 Task: Invite Team Member Softage.1@softage.net to Workspace Change Management. Invite Team Member Softage.2@softage.net to Workspace Change Management. Invite Team Member Softage.3@softage.net to Workspace Change Management. Invite Team Member Softage.4@softage.net to Workspace Change Management
Action: Mouse moved to (624, 103)
Screenshot: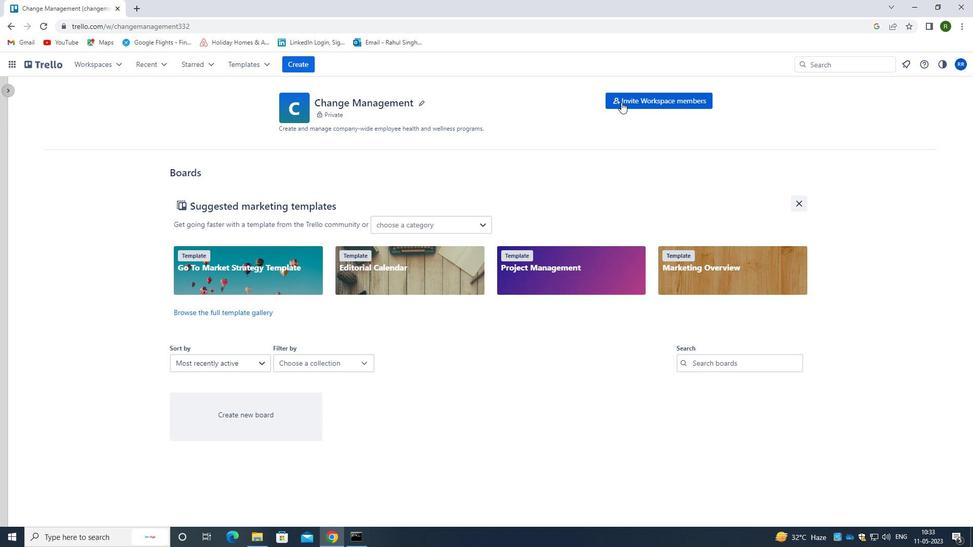 
Action: Mouse pressed left at (624, 103)
Screenshot: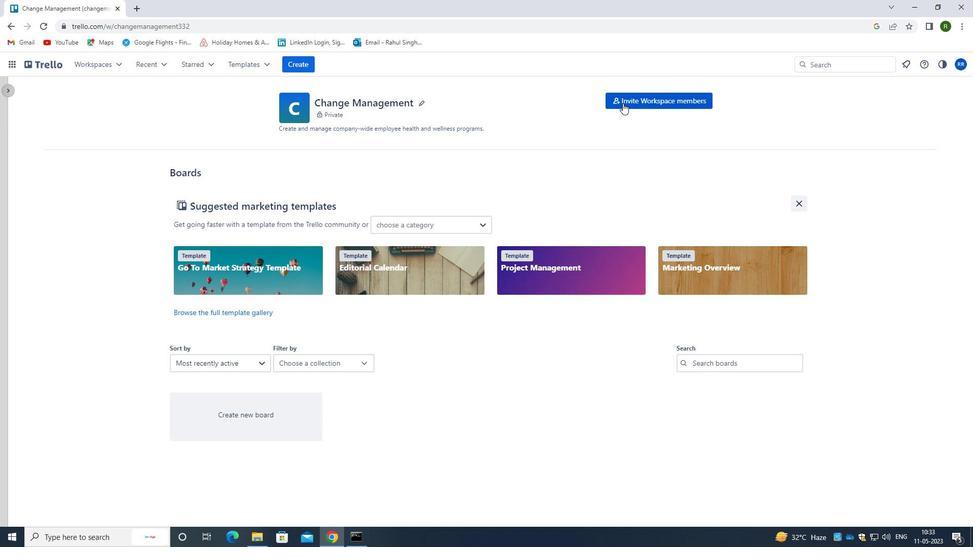 
Action: Mouse moved to (406, 289)
Screenshot: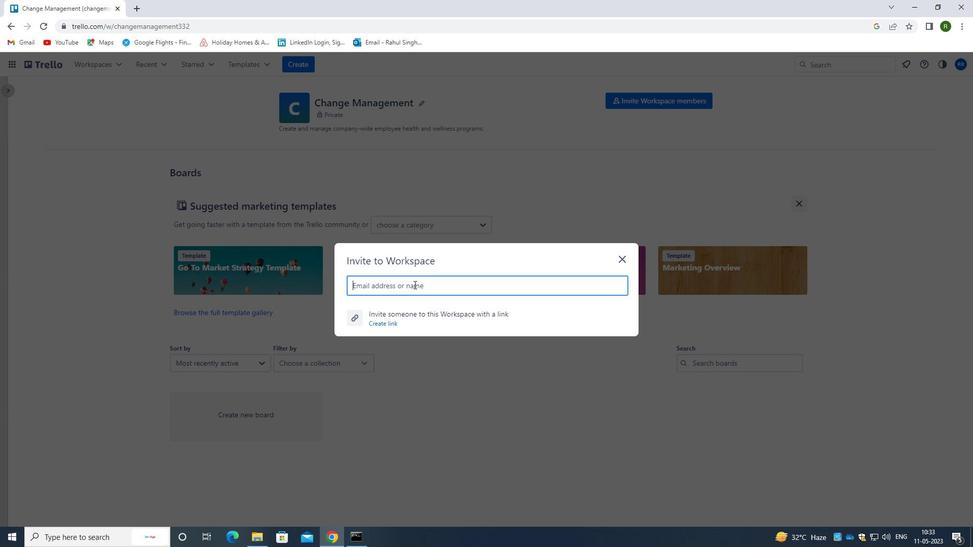 
Action: Mouse pressed left at (406, 289)
Screenshot: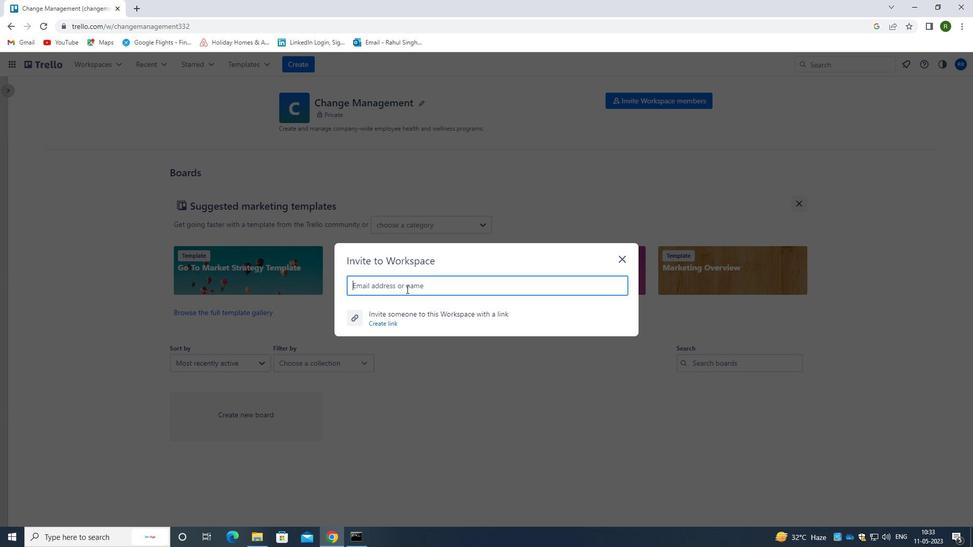 
Action: Mouse moved to (405, 289)
Screenshot: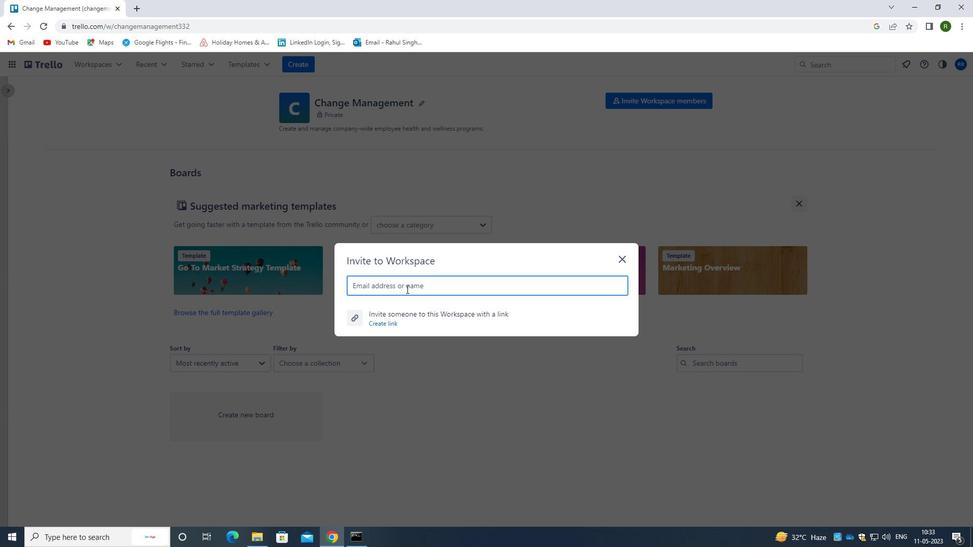 
Action: Key pressed <Key.shift>SOFTAGE.1<Key.shift>@SOFTAGE.NET
Screenshot: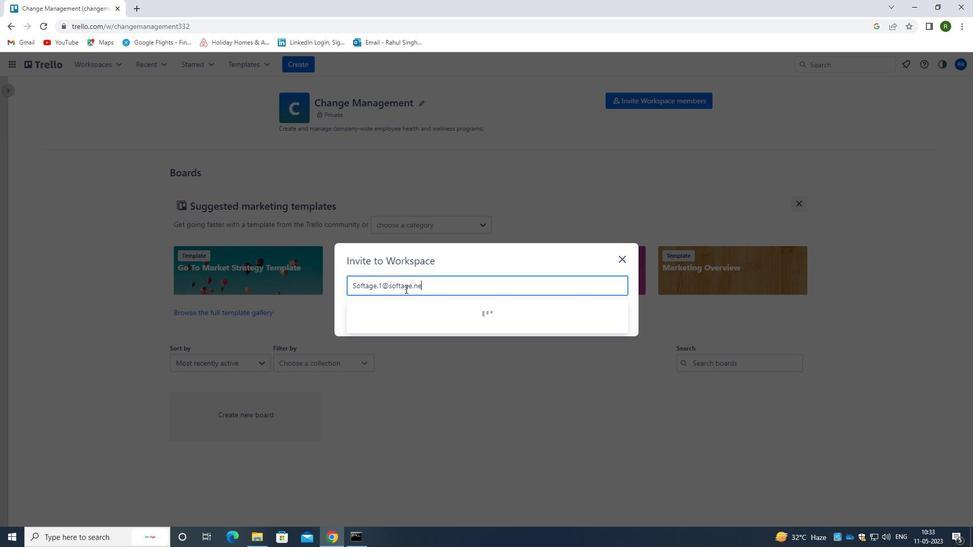
Action: Mouse moved to (384, 313)
Screenshot: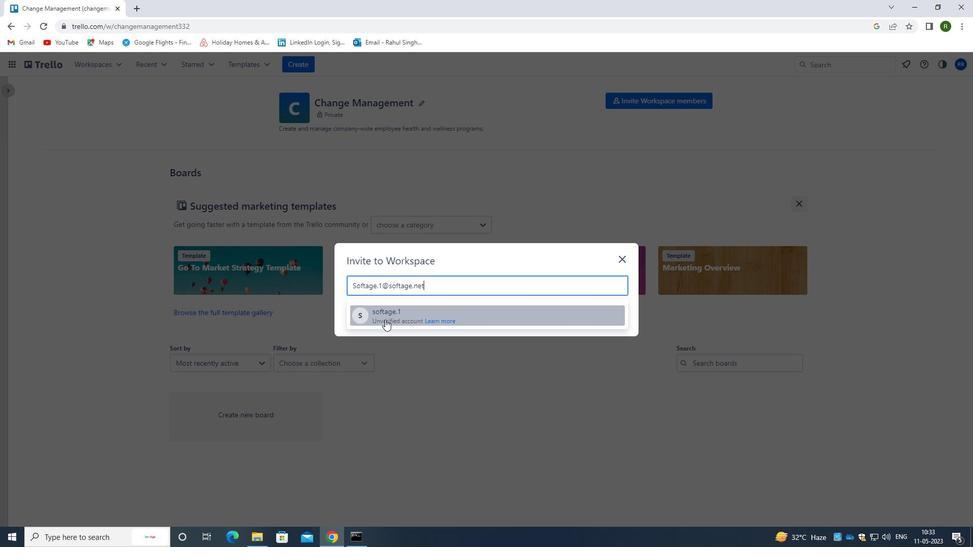 
Action: Mouse pressed left at (384, 313)
Screenshot: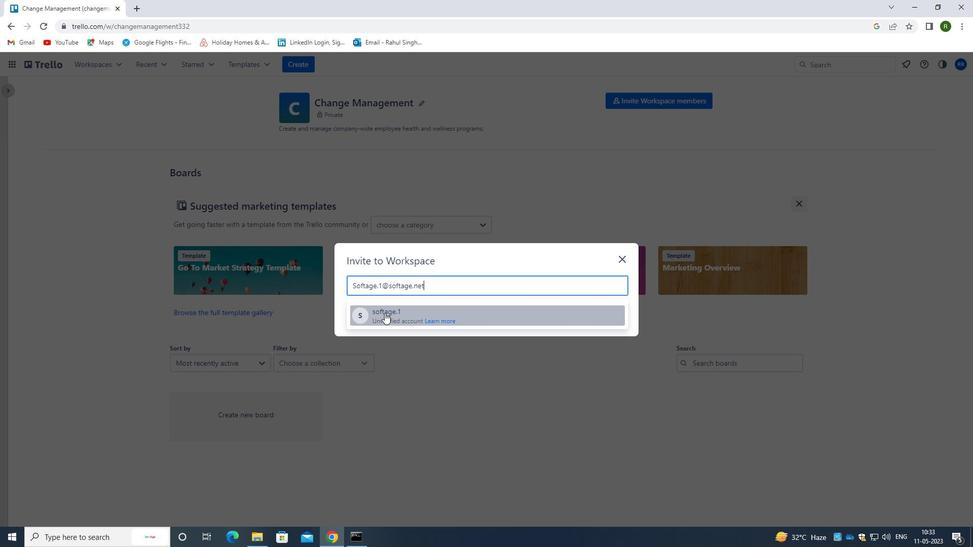 
Action: Mouse moved to (597, 265)
Screenshot: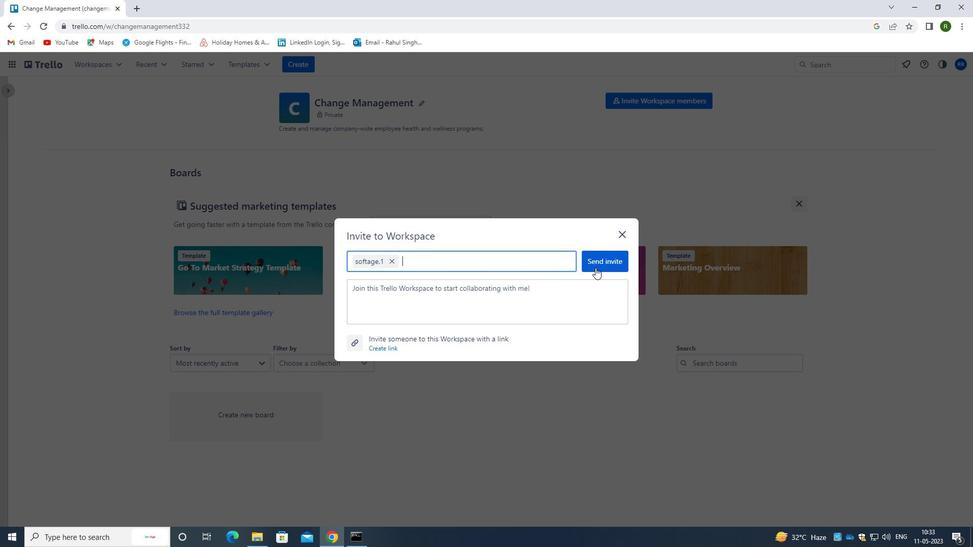 
Action: Mouse pressed left at (597, 265)
Screenshot: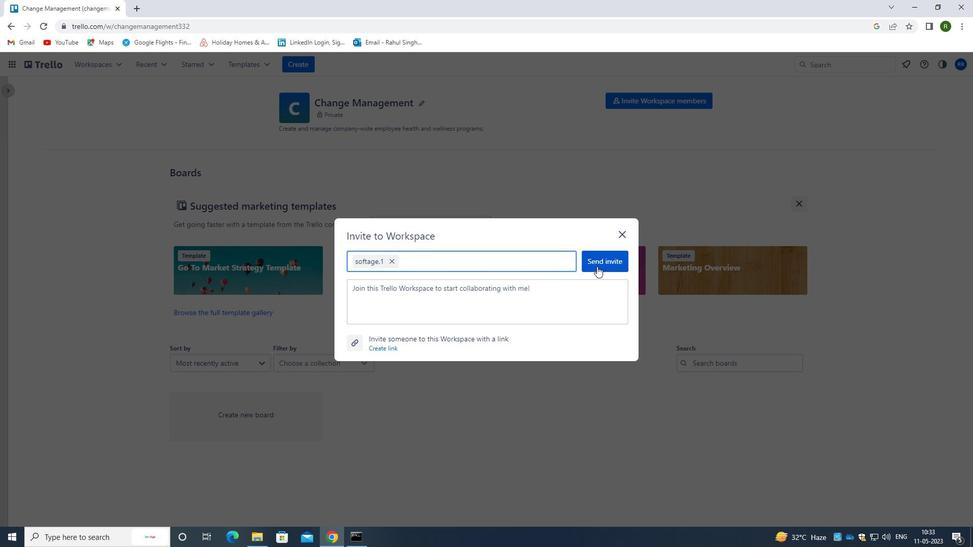 
Action: Mouse moved to (640, 102)
Screenshot: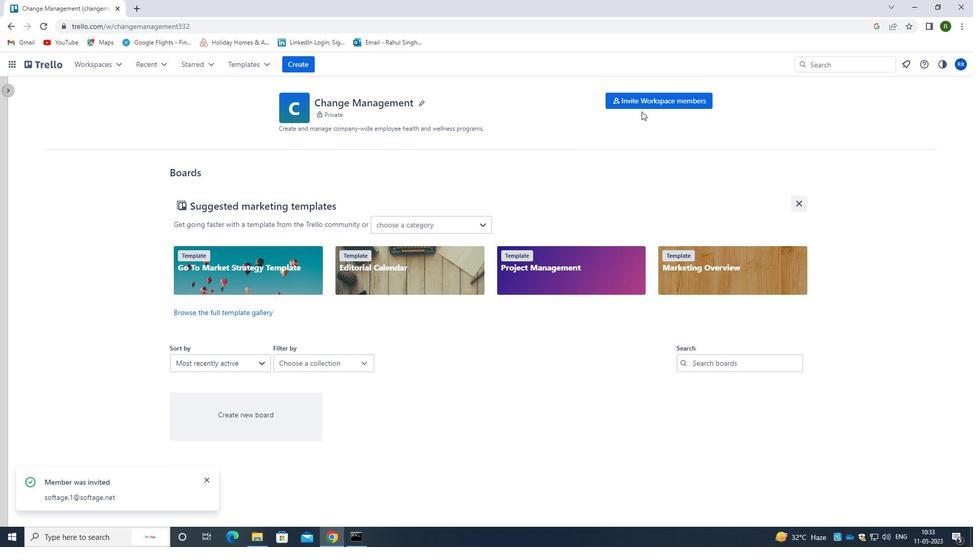
Action: Mouse pressed left at (640, 102)
Screenshot: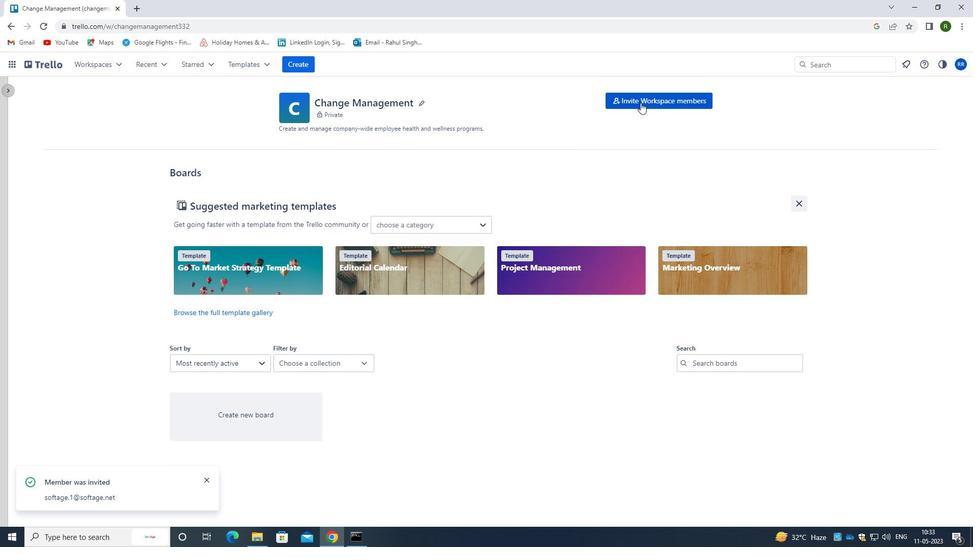 
Action: Mouse moved to (251, 295)
Screenshot: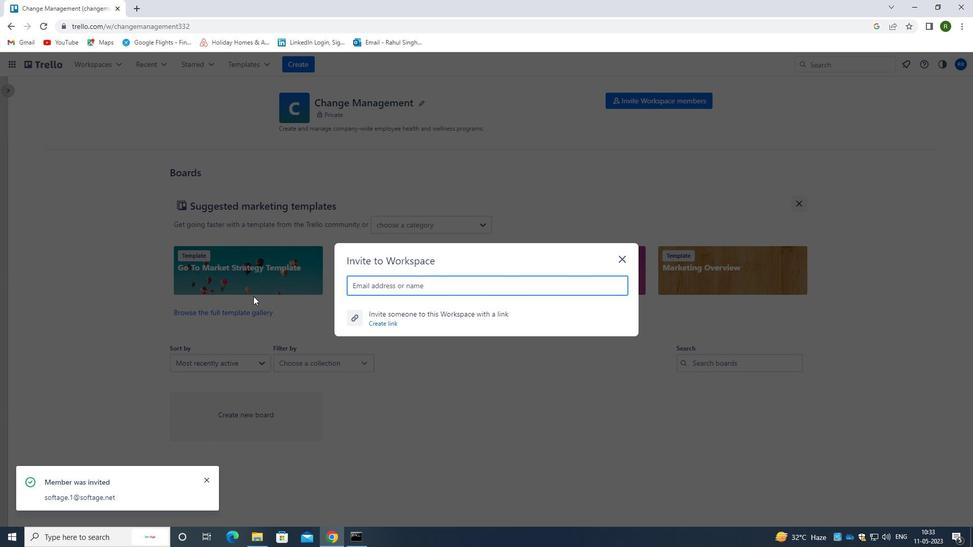 
Action: Key pressed <Key.shift>SOD<Key.backspace>FTAGE.2<Key.shift>@SOFTAGE.NET
Screenshot: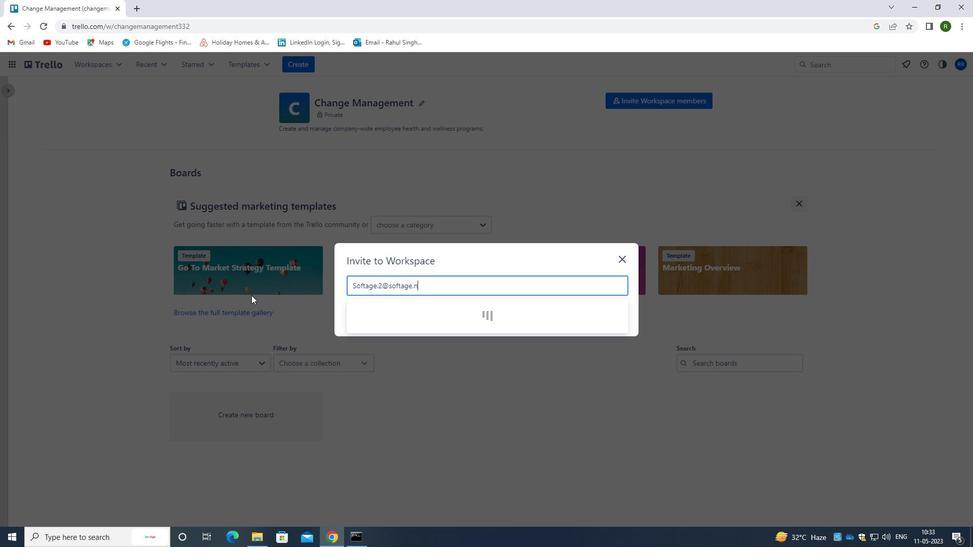
Action: Mouse moved to (389, 310)
Screenshot: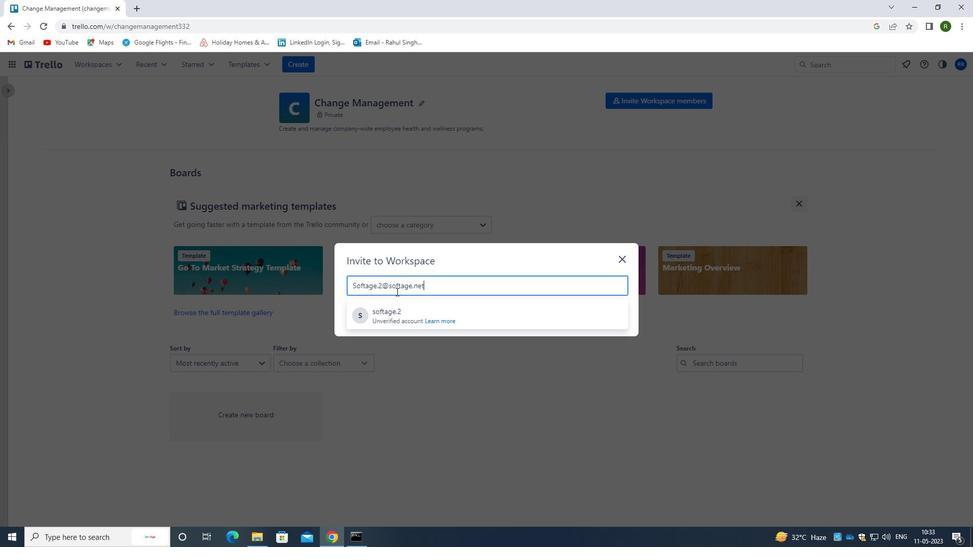 
Action: Mouse pressed left at (389, 310)
Screenshot: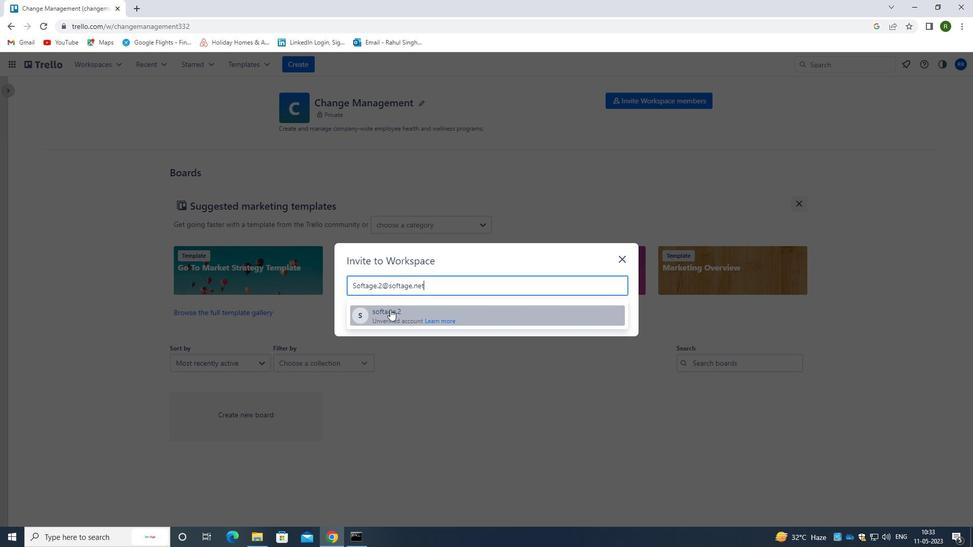
Action: Mouse moved to (599, 259)
Screenshot: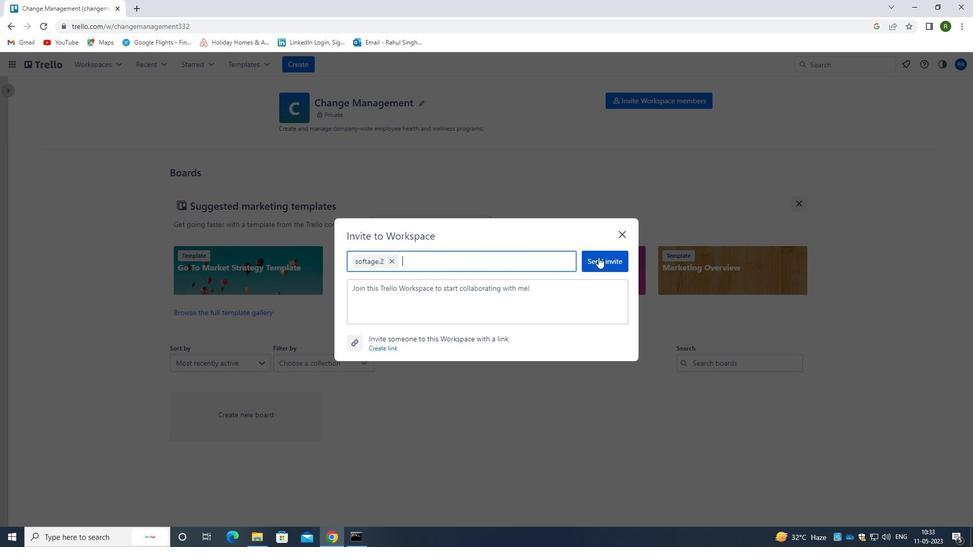 
Action: Mouse pressed left at (599, 259)
Screenshot: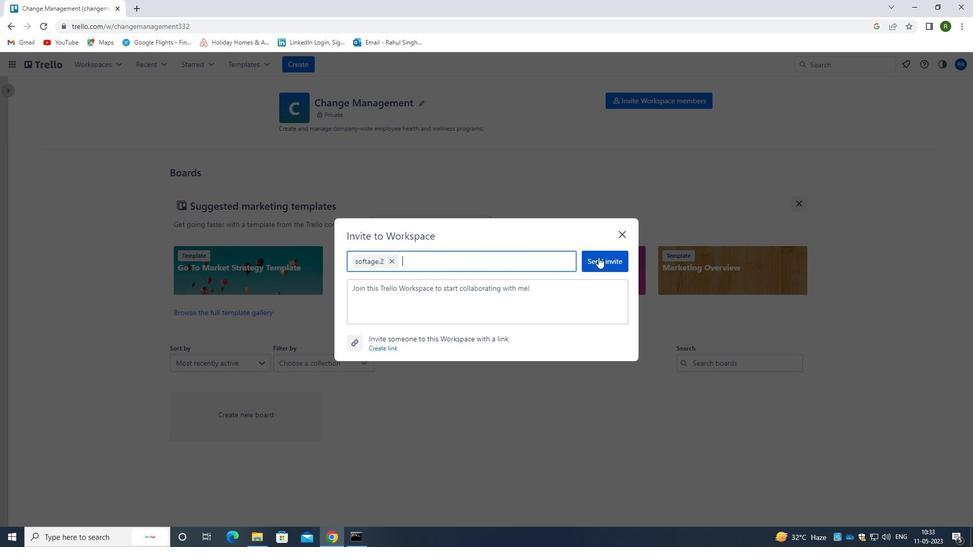 
Action: Mouse moved to (700, 99)
Screenshot: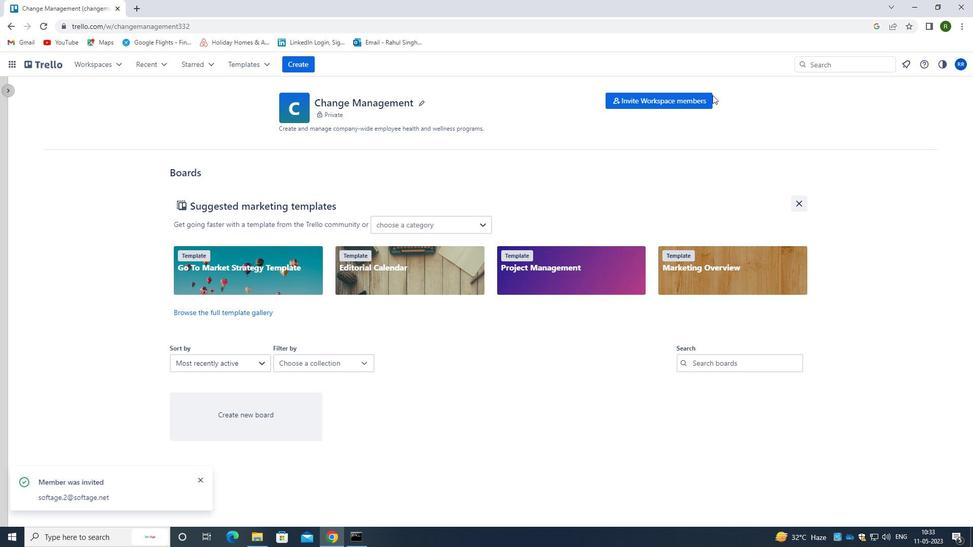 
Action: Mouse pressed left at (700, 99)
Screenshot: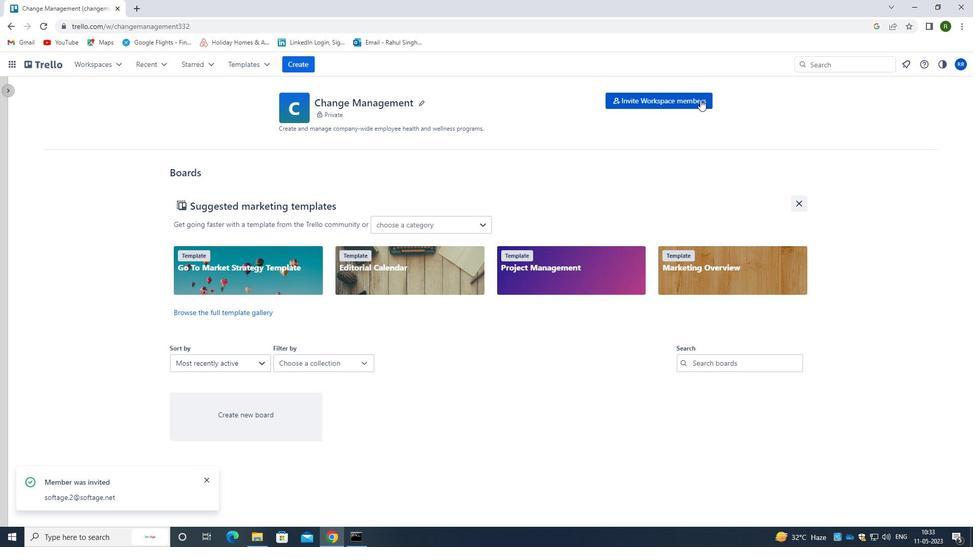 
Action: Mouse moved to (404, 290)
Screenshot: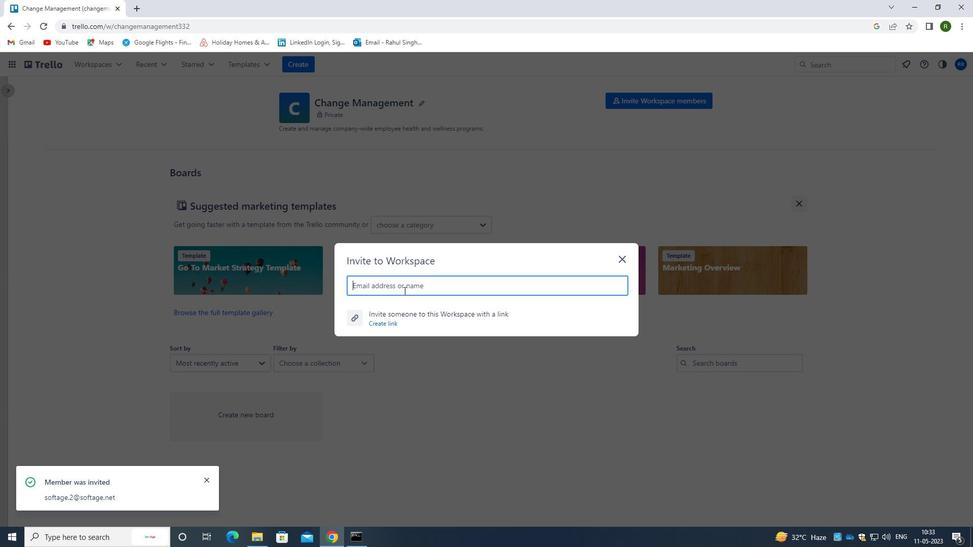 
Action: Mouse pressed left at (404, 290)
Screenshot: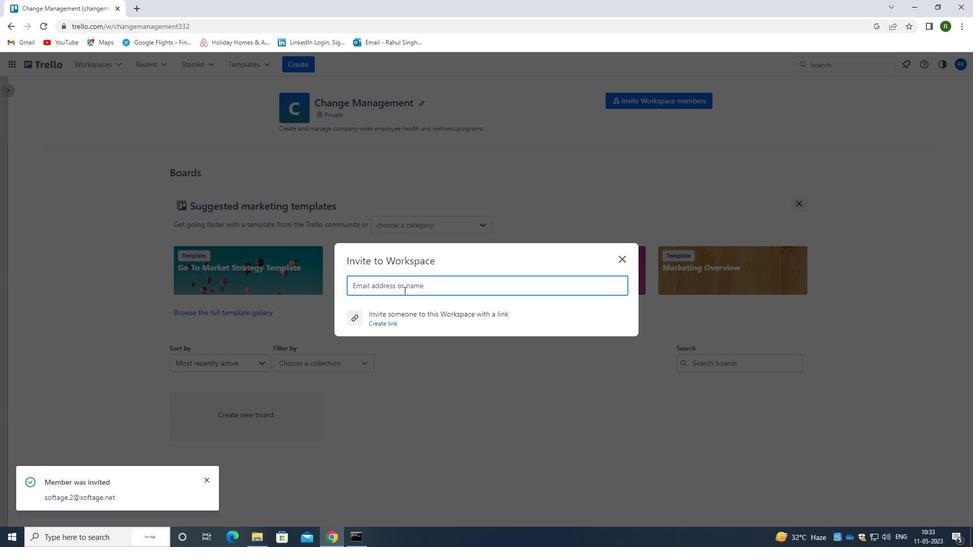 
Action: Key pressed <Key.shift>SOFTAGE.2<Key.backspace>3<Key.shift>W<Key.backspace><Key.shift>@SOFTAGE.NET
Screenshot: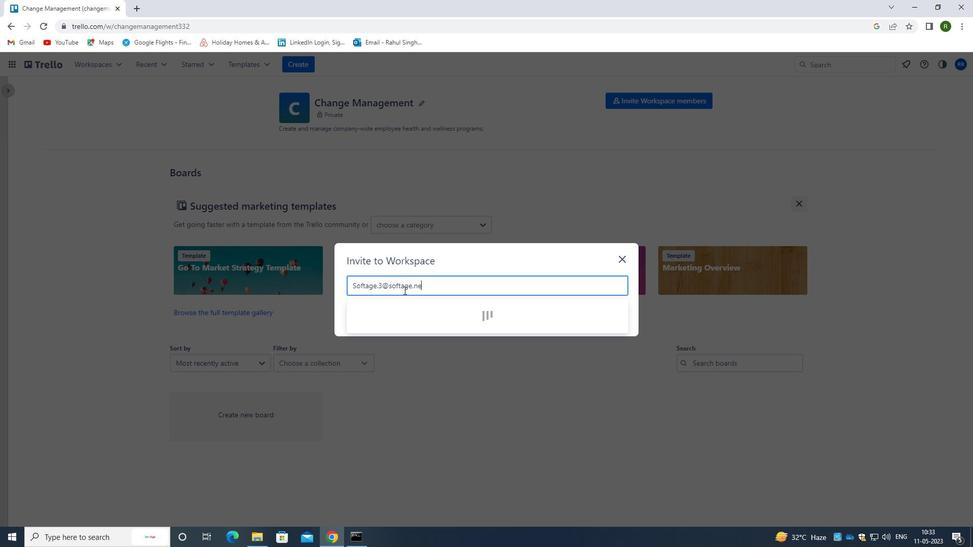 
Action: Mouse moved to (428, 315)
Screenshot: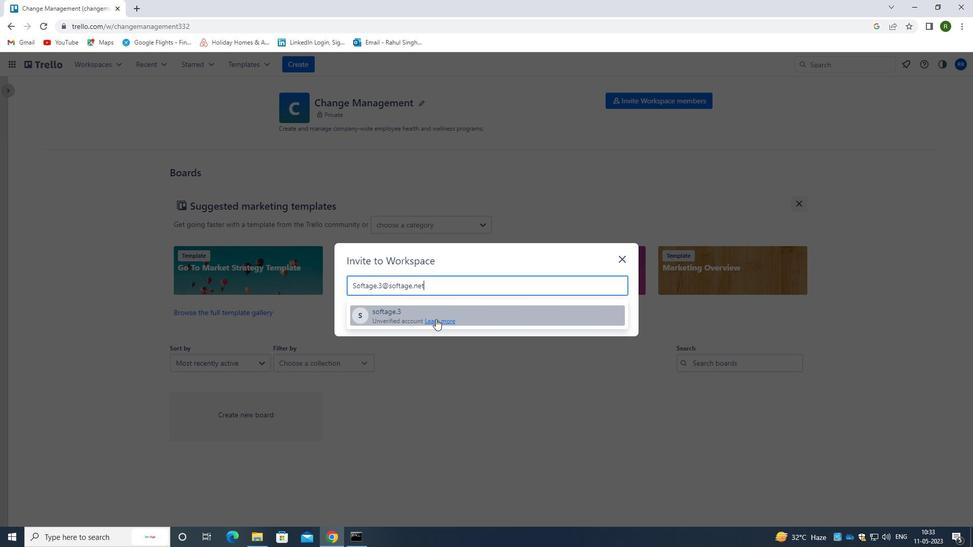 
Action: Mouse pressed left at (428, 315)
Screenshot: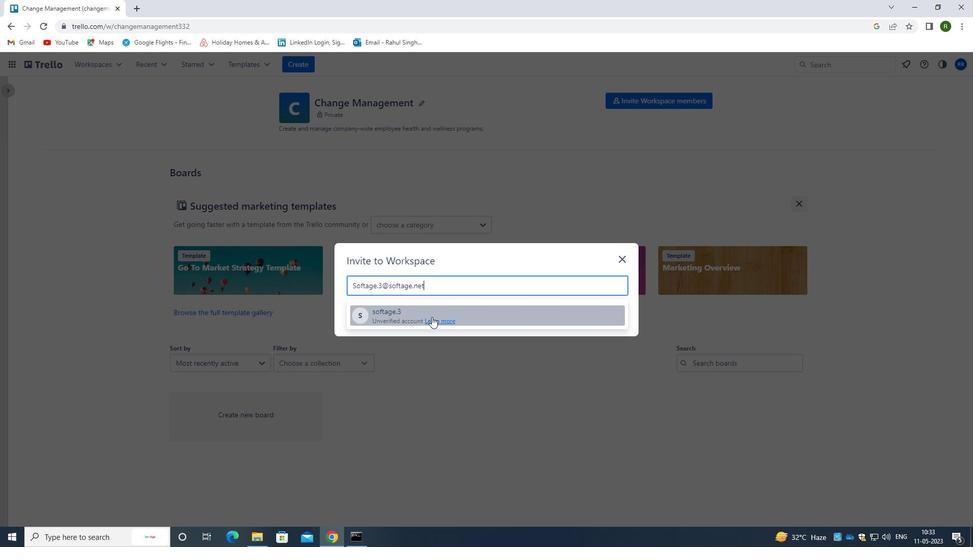 
Action: Mouse moved to (605, 263)
Screenshot: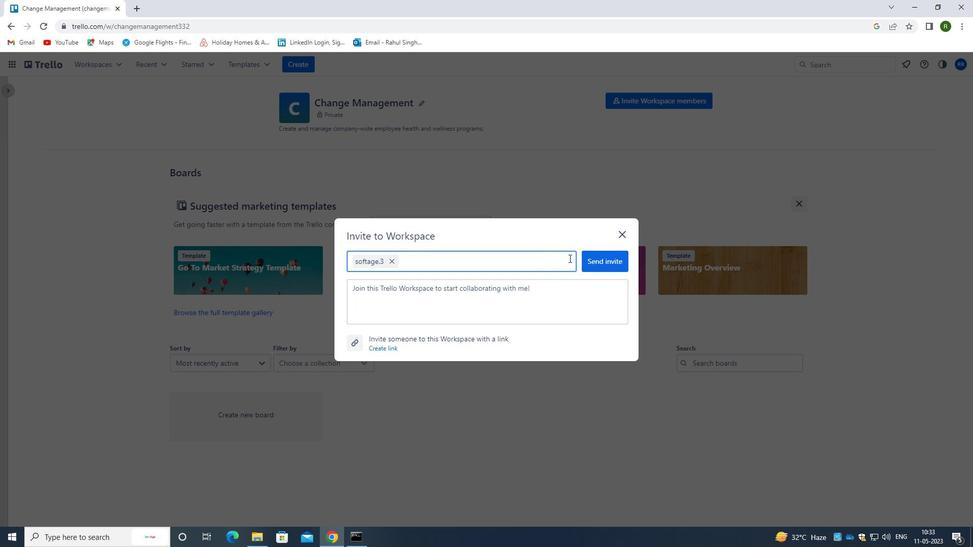 
Action: Mouse pressed left at (605, 263)
Screenshot: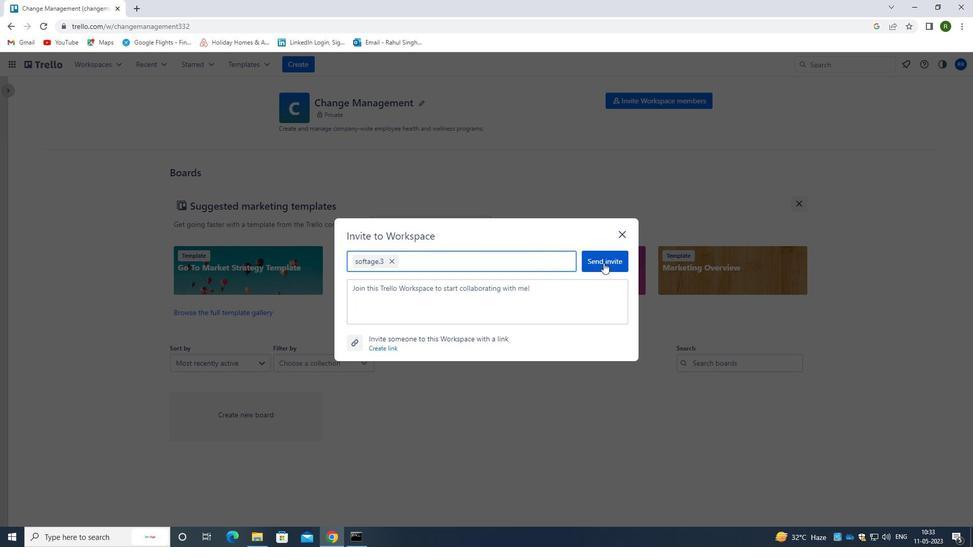
Action: Mouse moved to (673, 102)
Screenshot: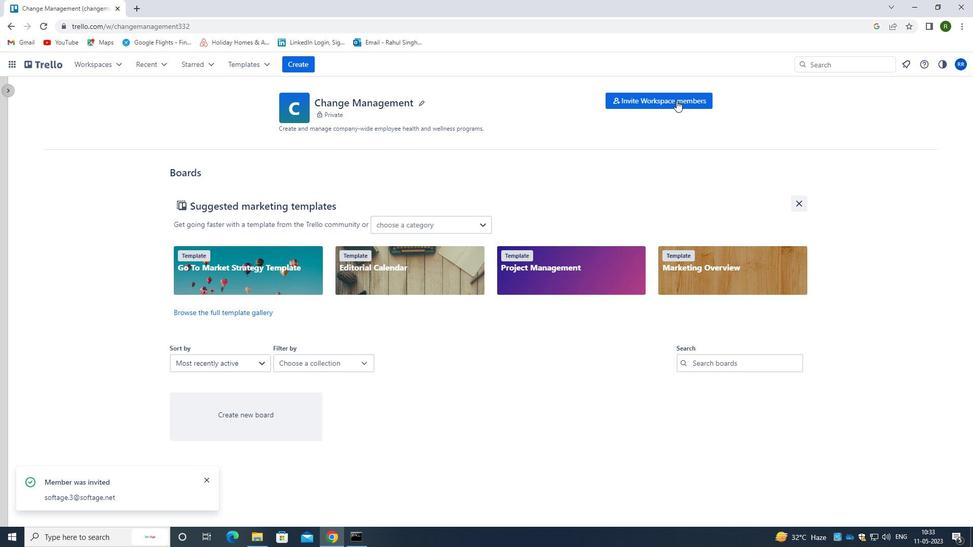 
Action: Mouse pressed left at (673, 102)
Screenshot: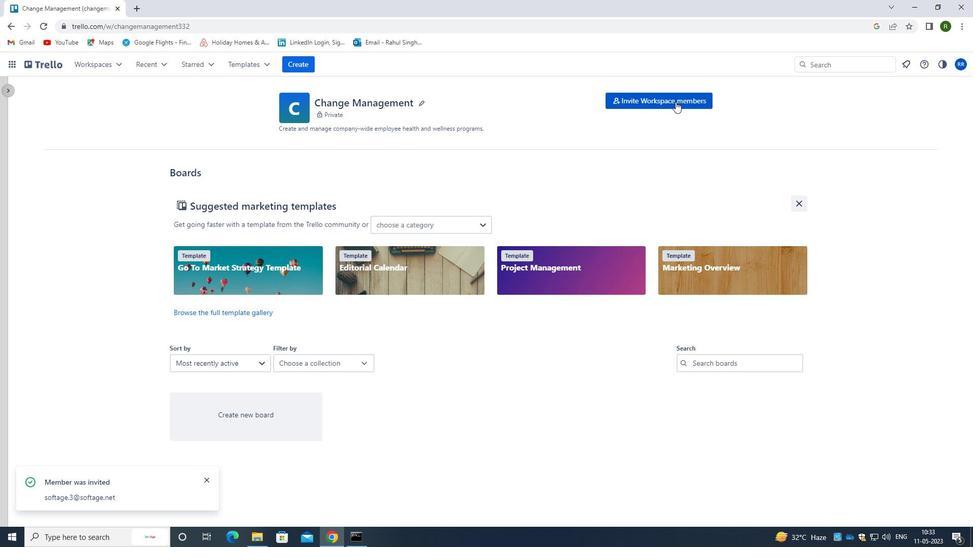 
Action: Mouse moved to (422, 282)
Screenshot: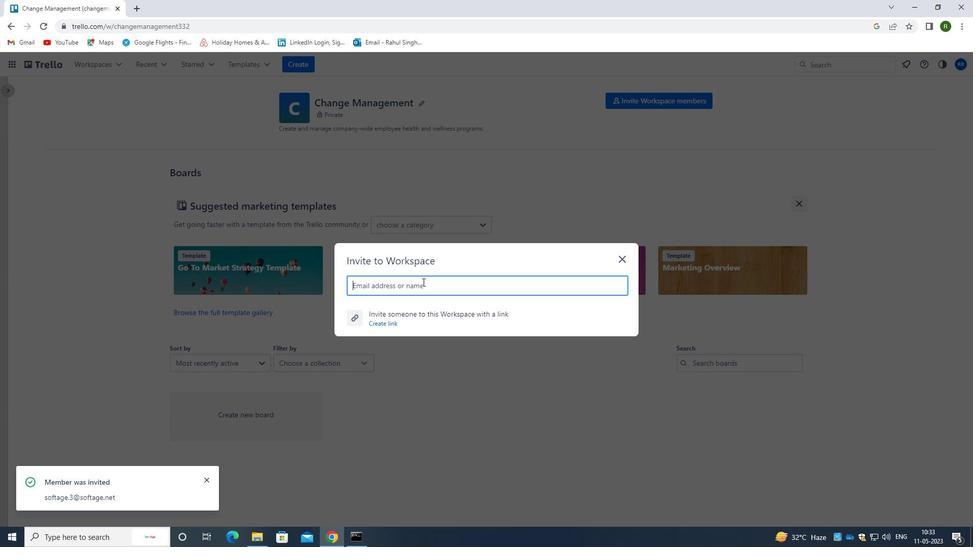 
Action: Key pressed <Key.shift>SOFTAGE.4<Key.shift>@SOFTAGE.NET
Screenshot: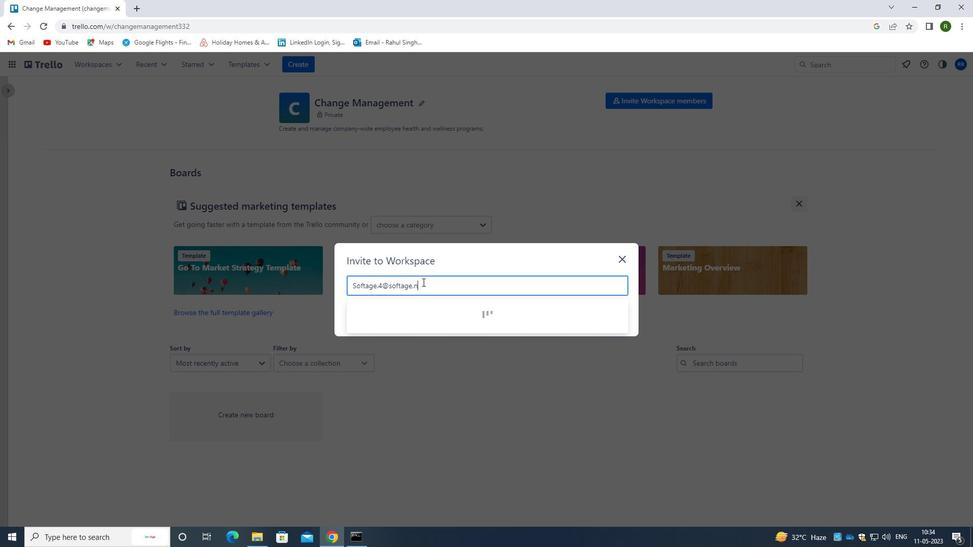 
Action: Mouse moved to (410, 310)
Screenshot: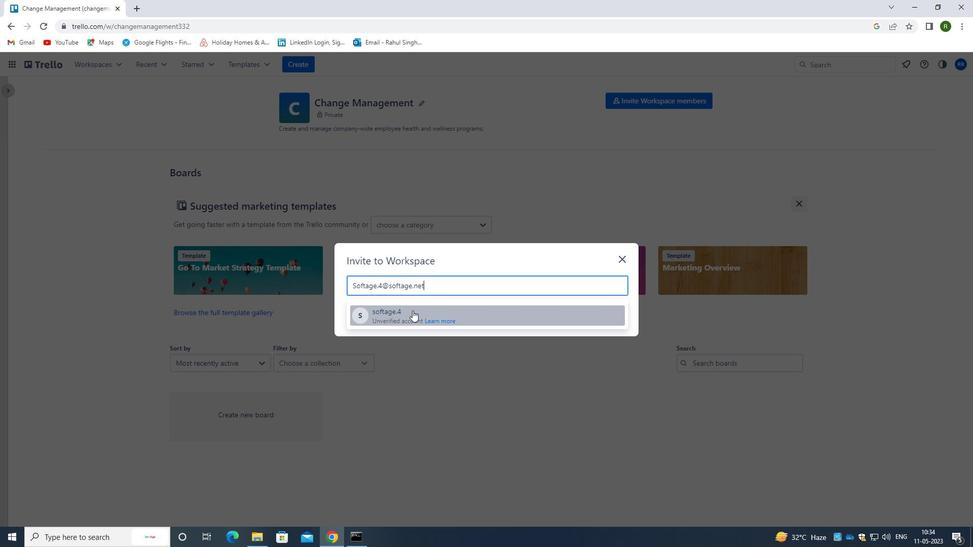 
Action: Mouse pressed left at (410, 310)
Screenshot: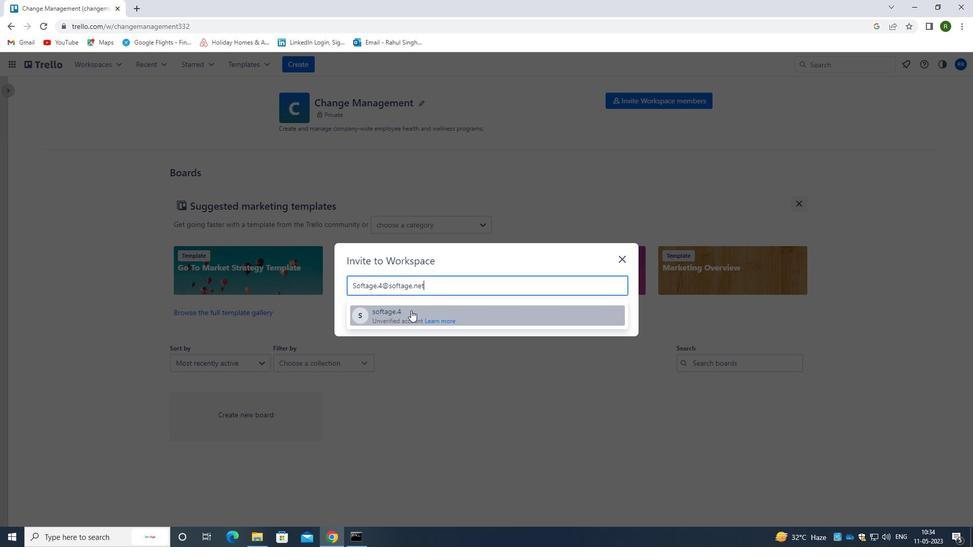 
Action: Mouse moved to (604, 261)
Screenshot: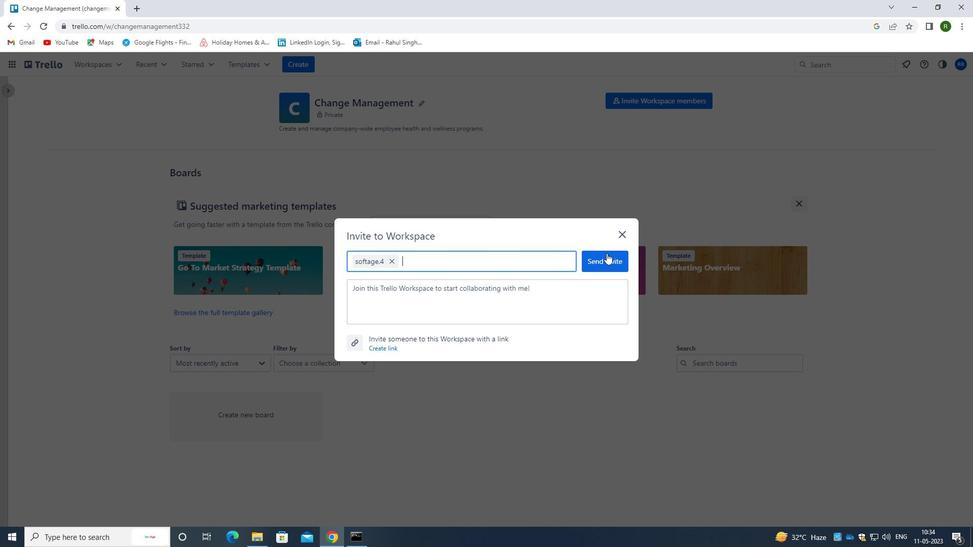 
Action: Mouse pressed left at (604, 261)
Screenshot: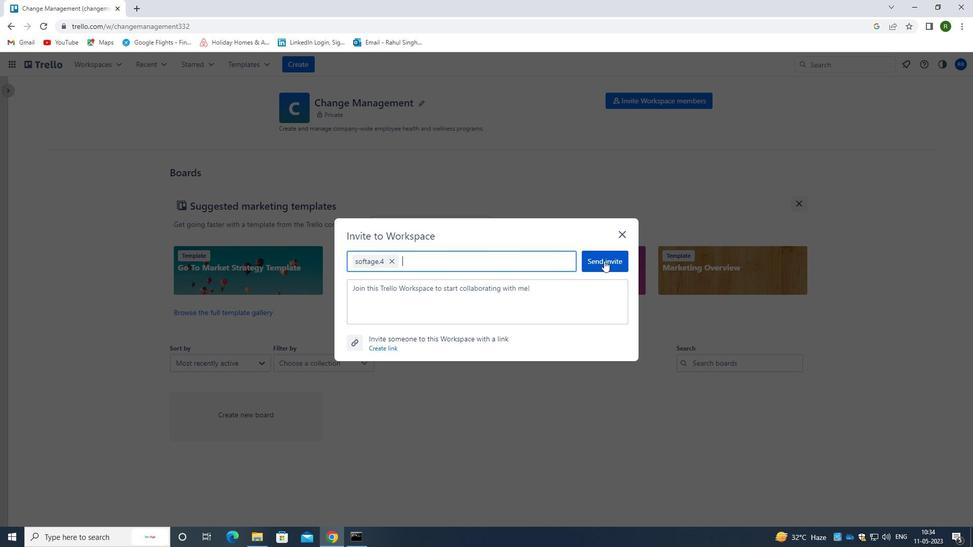 
Action: Mouse moved to (614, 113)
Screenshot: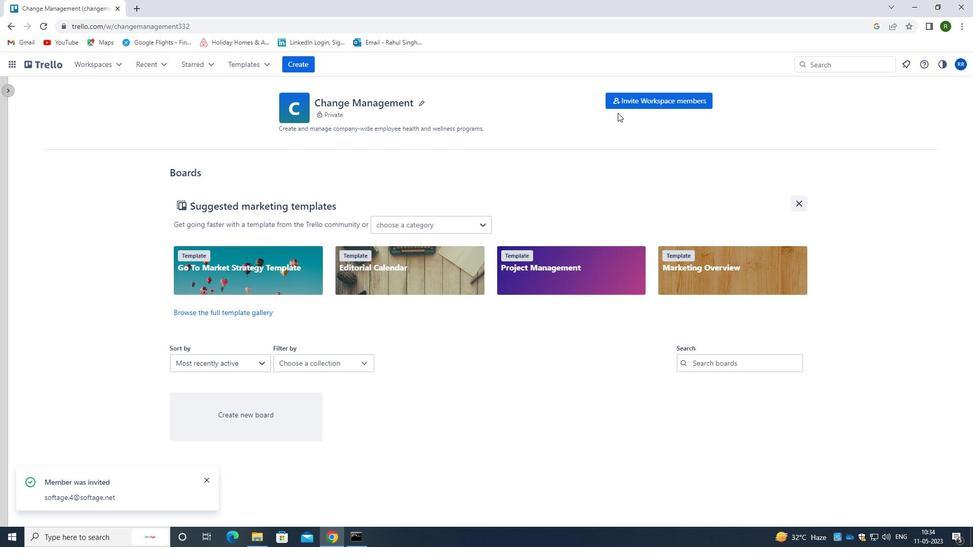 
